 Task: Update the listing type of the saved search to "Redfin listings only".
Action: Mouse moved to (1080, 166)
Screenshot: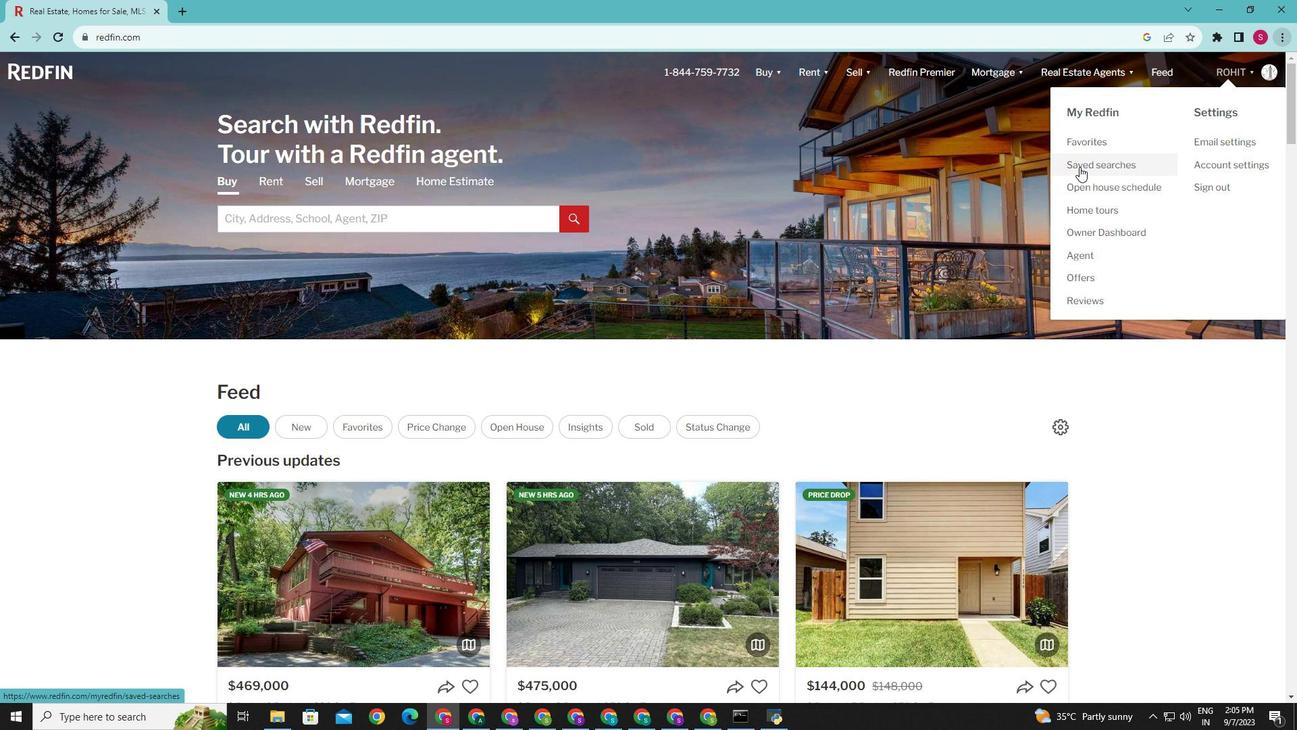 
Action: Mouse pressed left at (1080, 166)
Screenshot: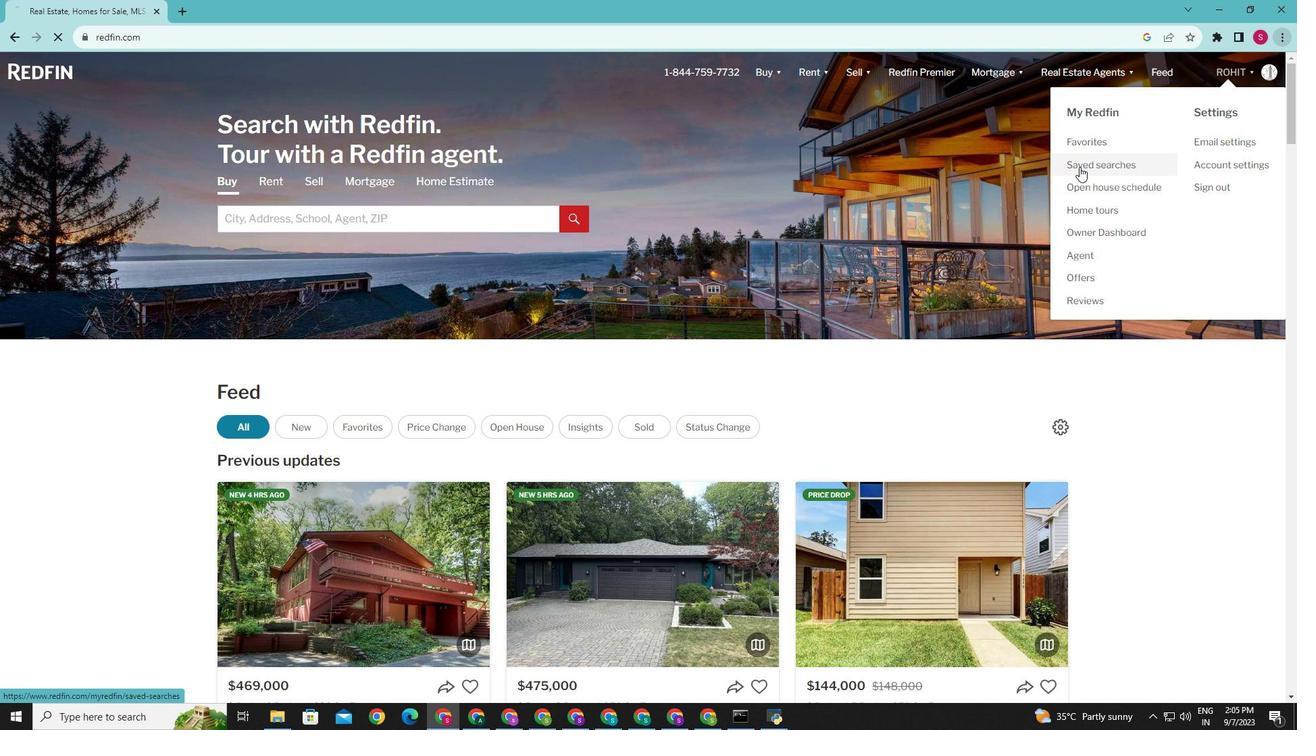 
Action: Mouse moved to (427, 327)
Screenshot: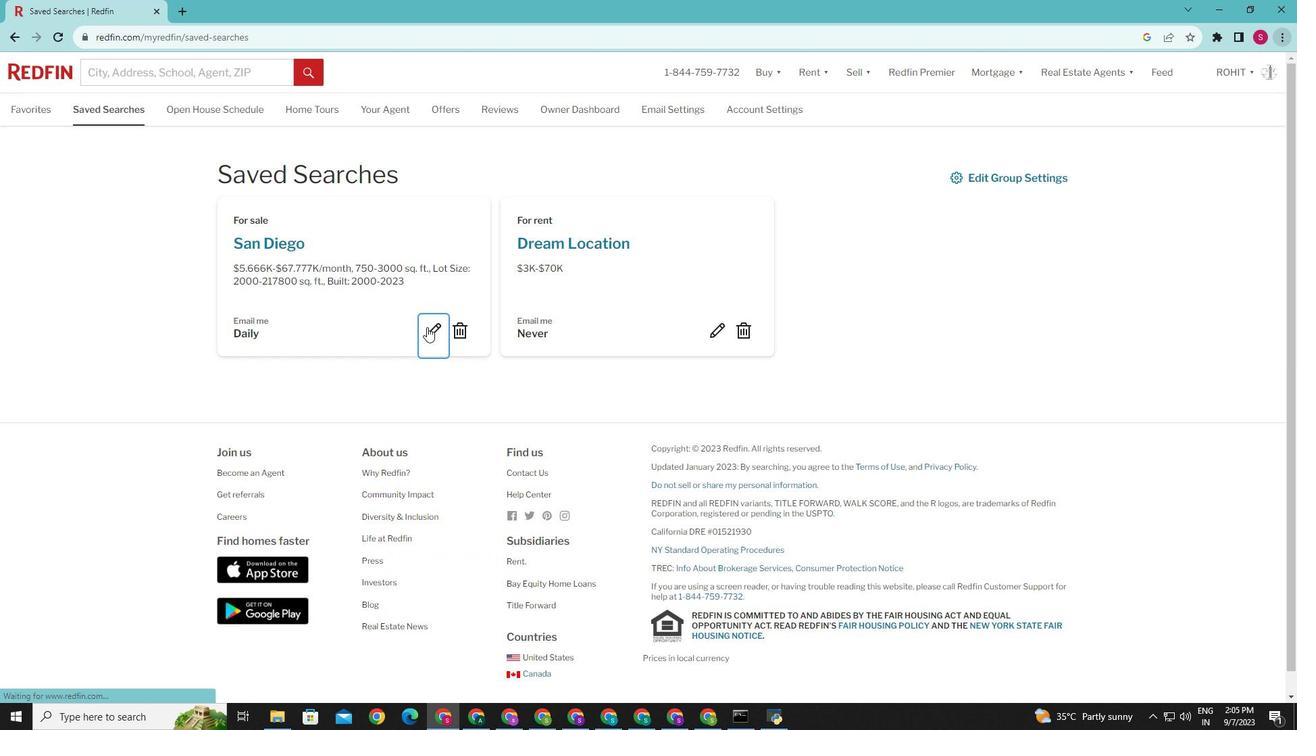 
Action: Mouse pressed left at (427, 327)
Screenshot: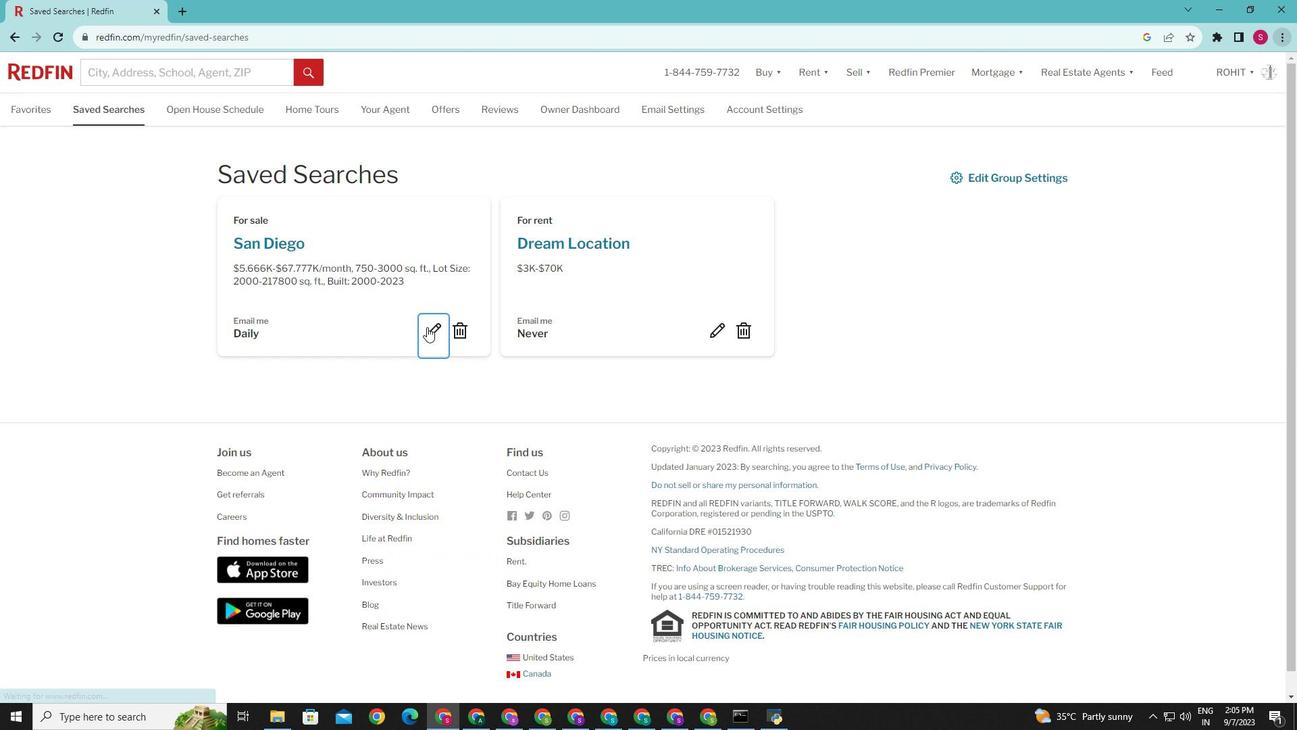 
Action: Mouse pressed left at (427, 327)
Screenshot: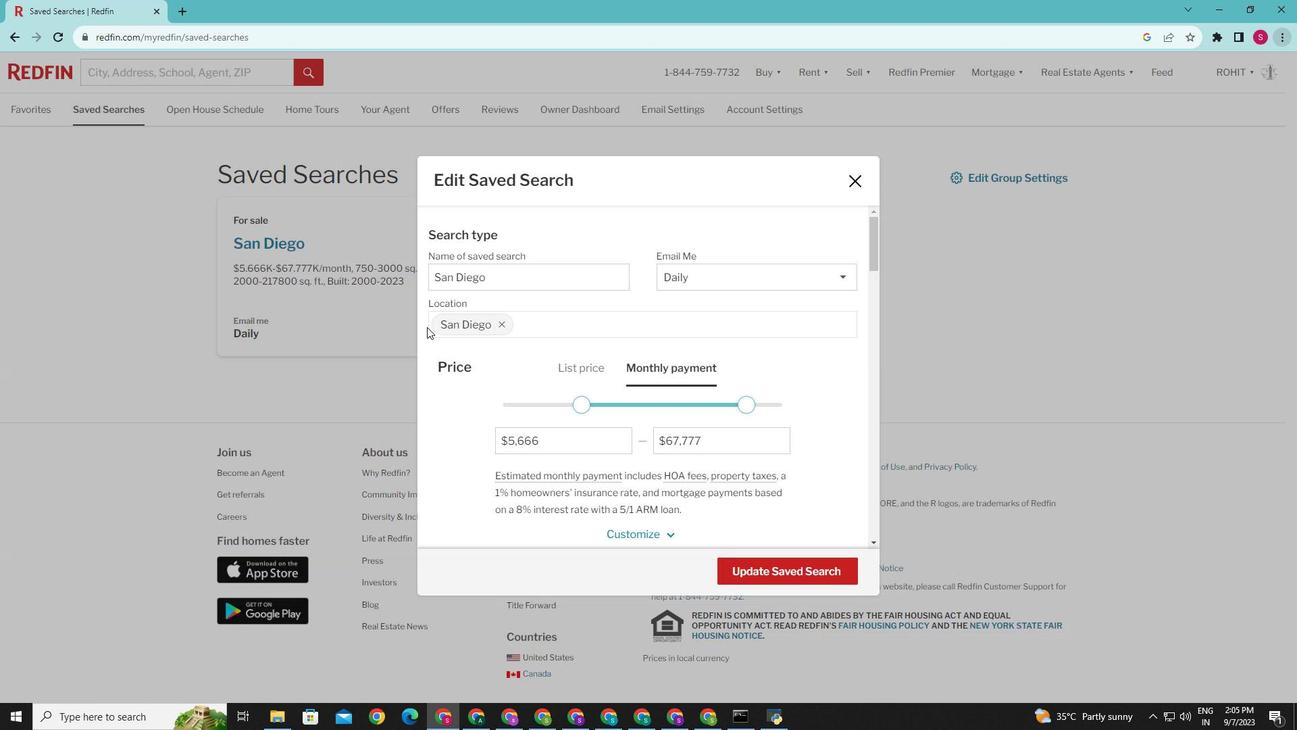 
Action: Mouse moved to (477, 347)
Screenshot: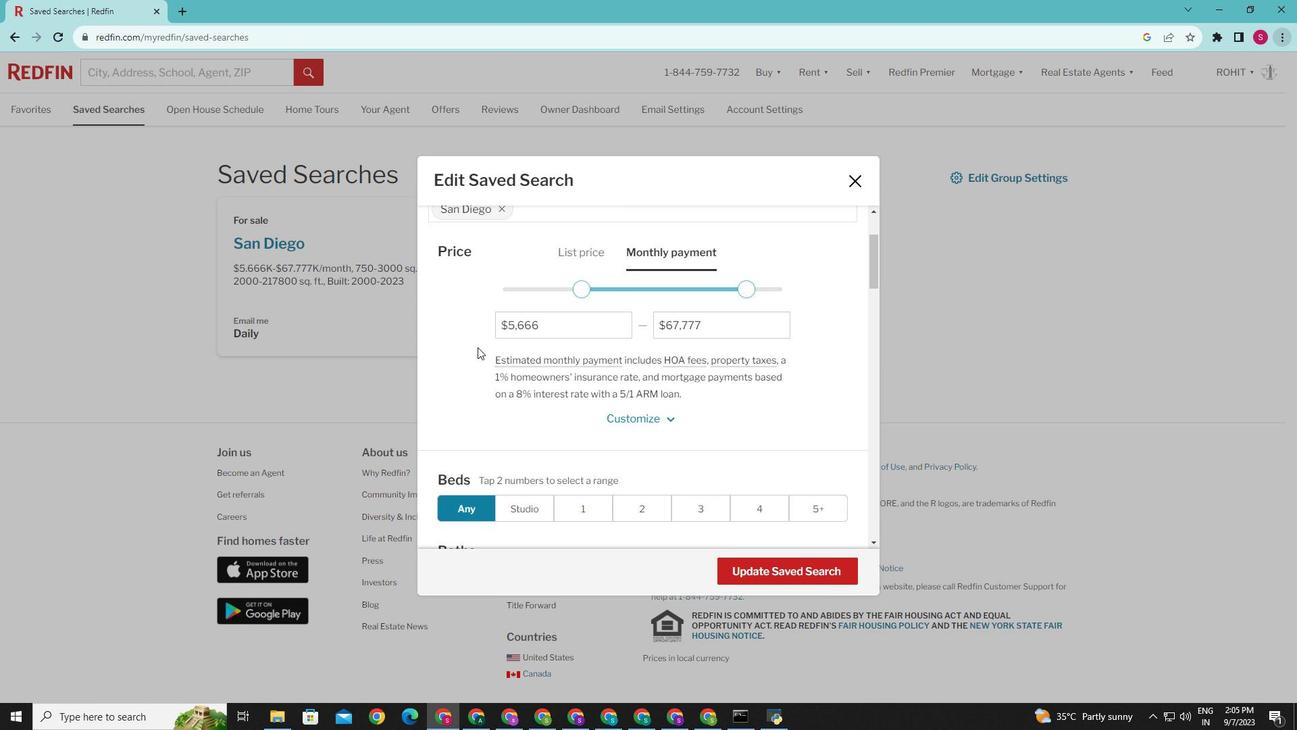 
Action: Mouse scrolled (477, 346) with delta (0, 0)
Screenshot: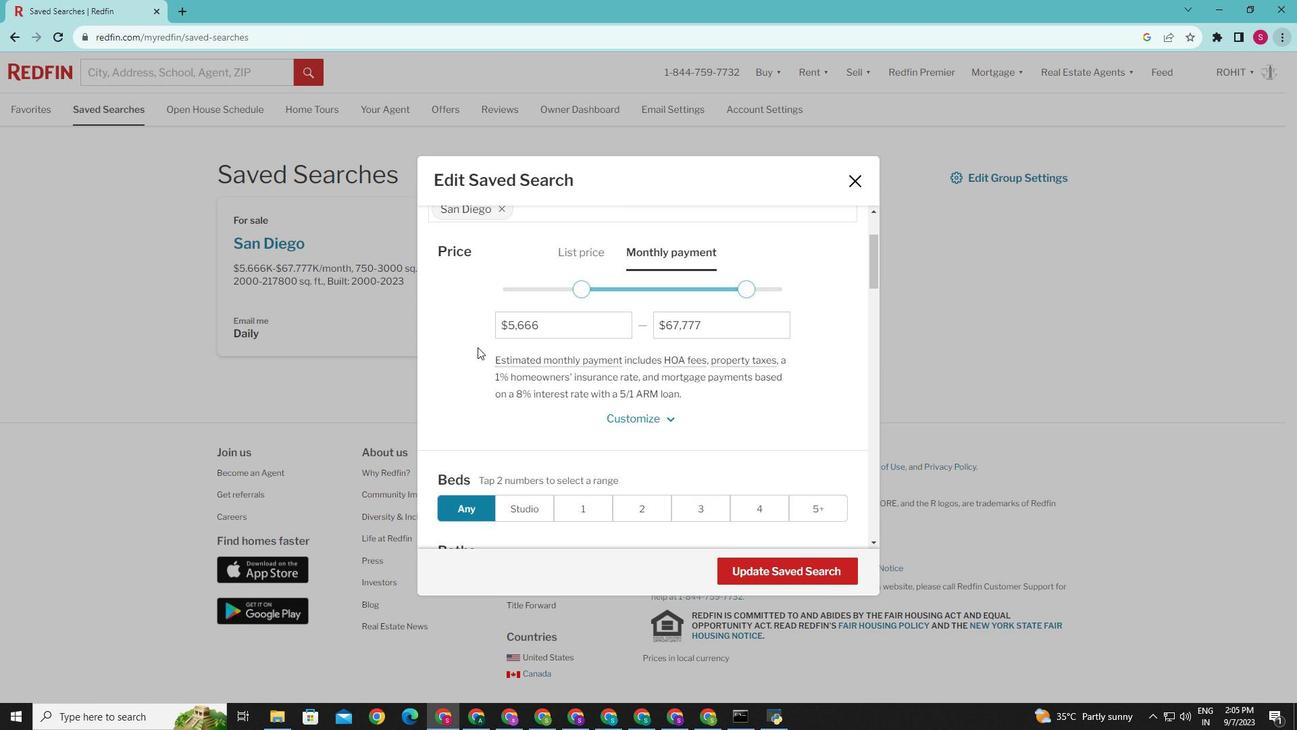 
Action: Mouse scrolled (477, 346) with delta (0, 0)
Screenshot: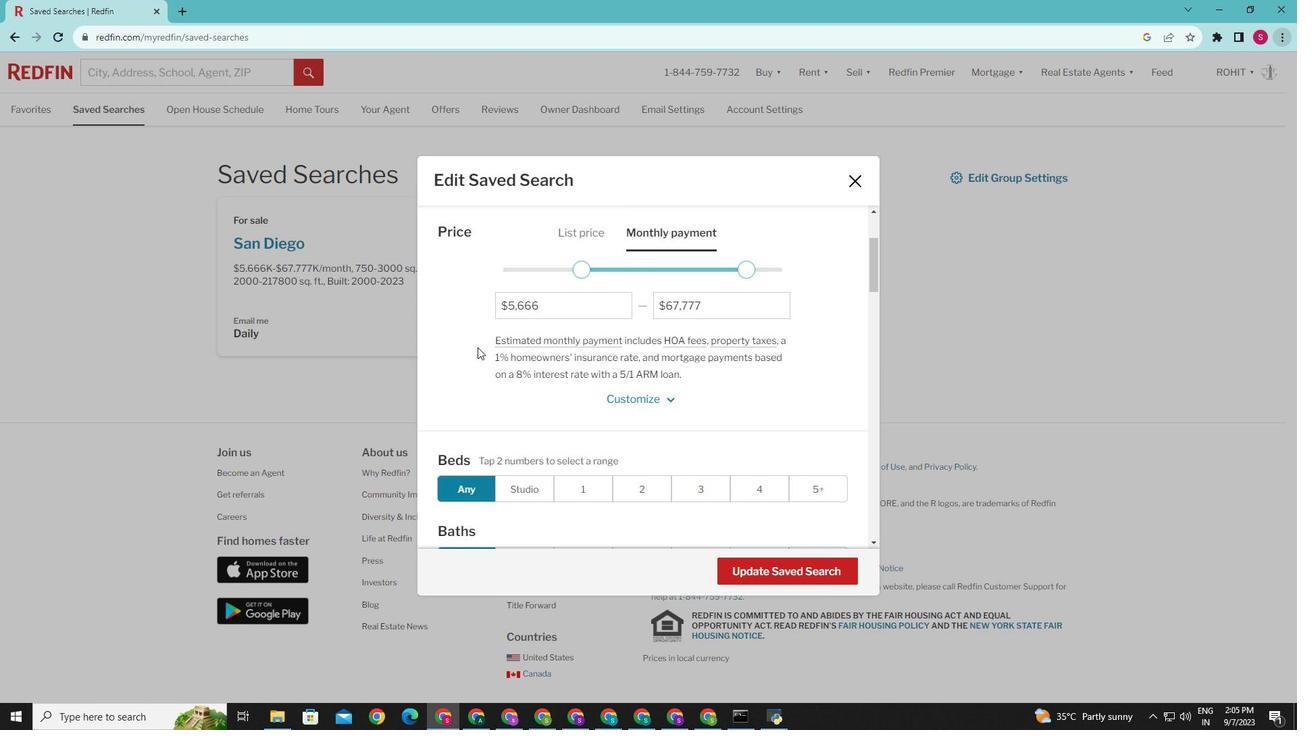 
Action: Mouse scrolled (477, 346) with delta (0, 0)
Screenshot: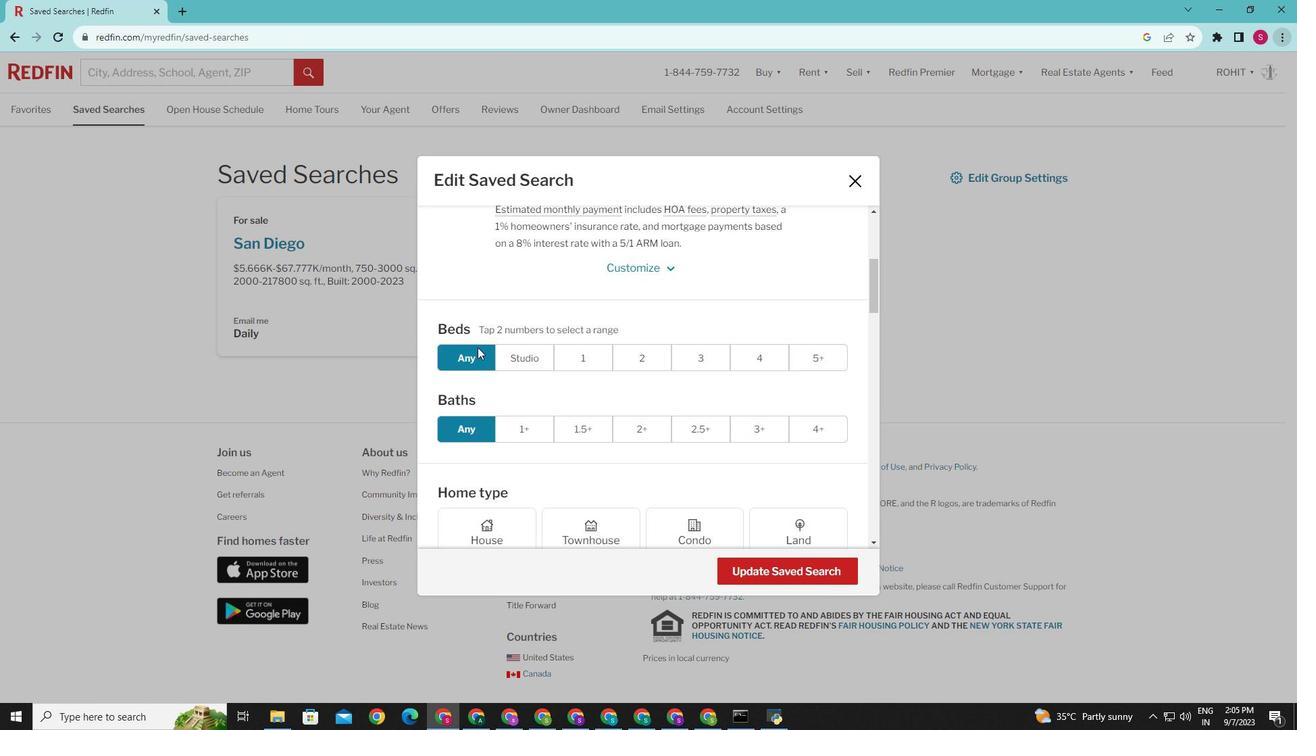 
Action: Mouse scrolled (477, 346) with delta (0, 0)
Screenshot: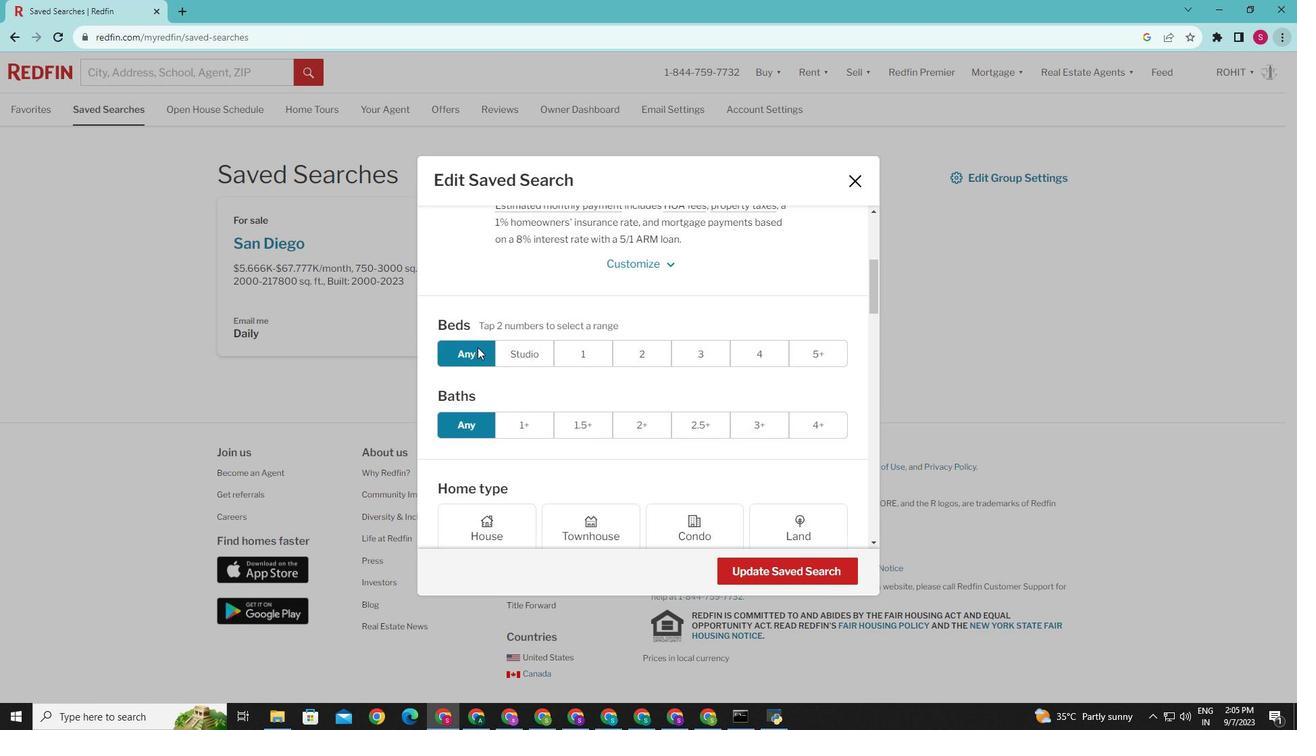 
Action: Mouse scrolled (477, 346) with delta (0, 0)
Screenshot: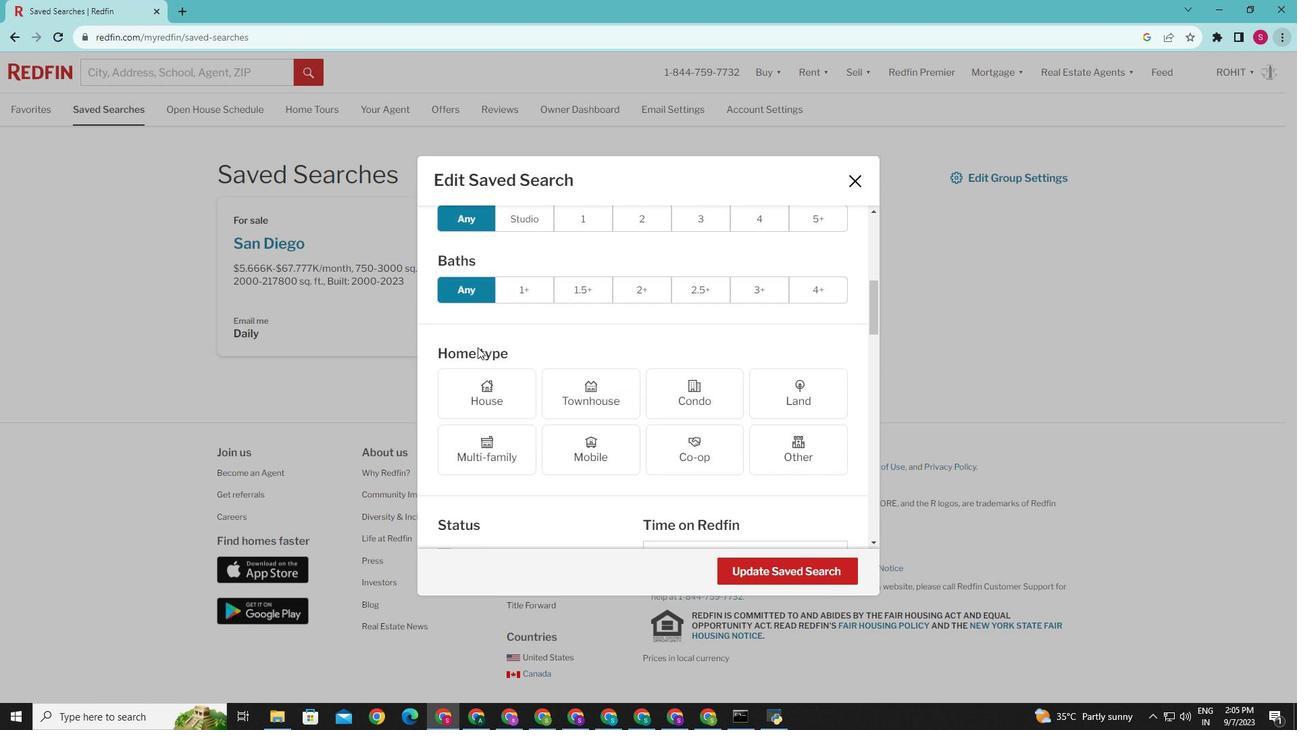 
Action: Mouse scrolled (477, 346) with delta (0, 0)
Screenshot: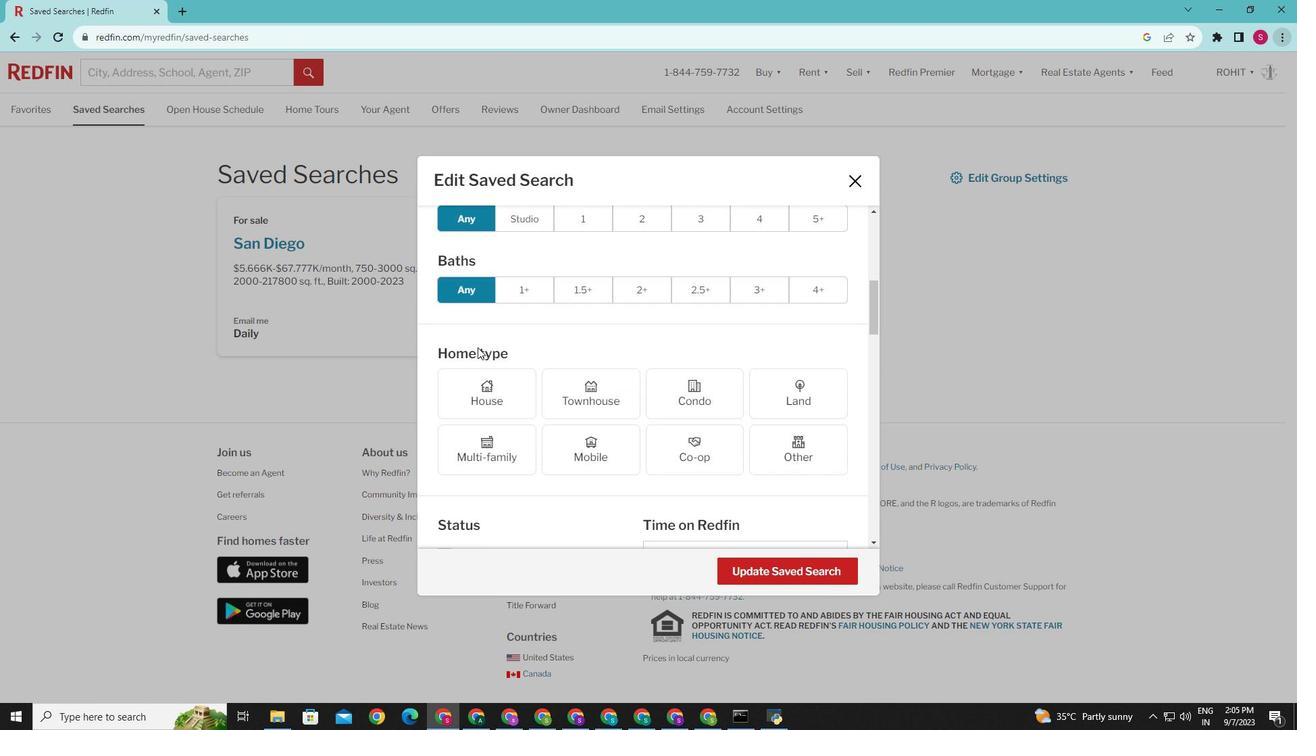 
Action: Mouse scrolled (477, 346) with delta (0, 0)
Screenshot: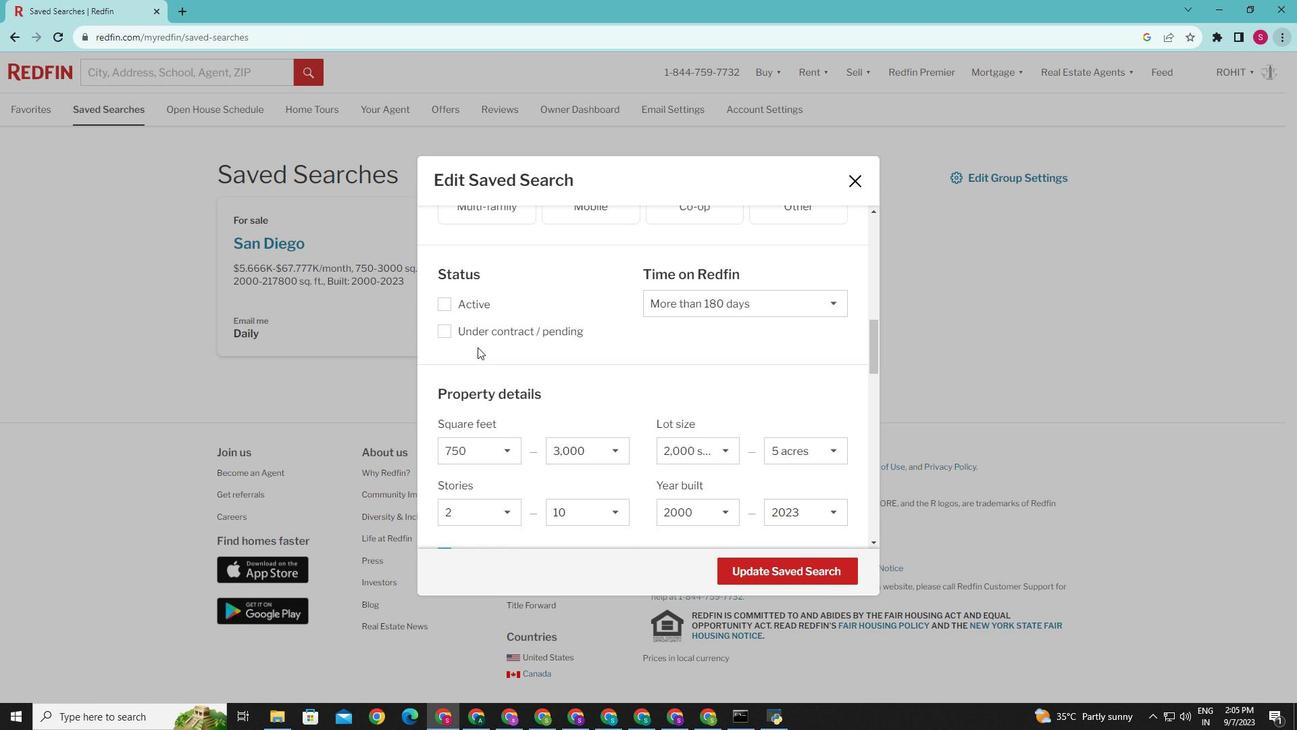 
Action: Mouse scrolled (477, 346) with delta (0, 0)
Screenshot: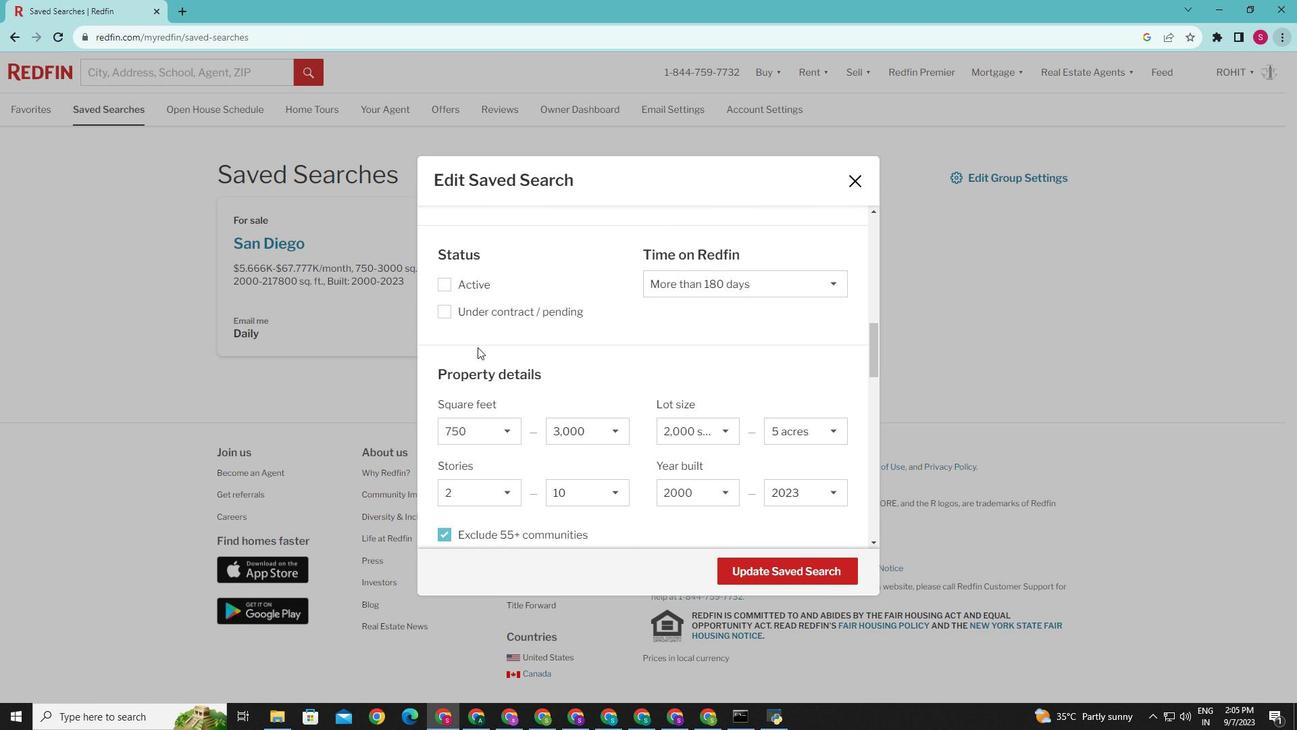 
Action: Mouse scrolled (477, 346) with delta (0, 0)
Screenshot: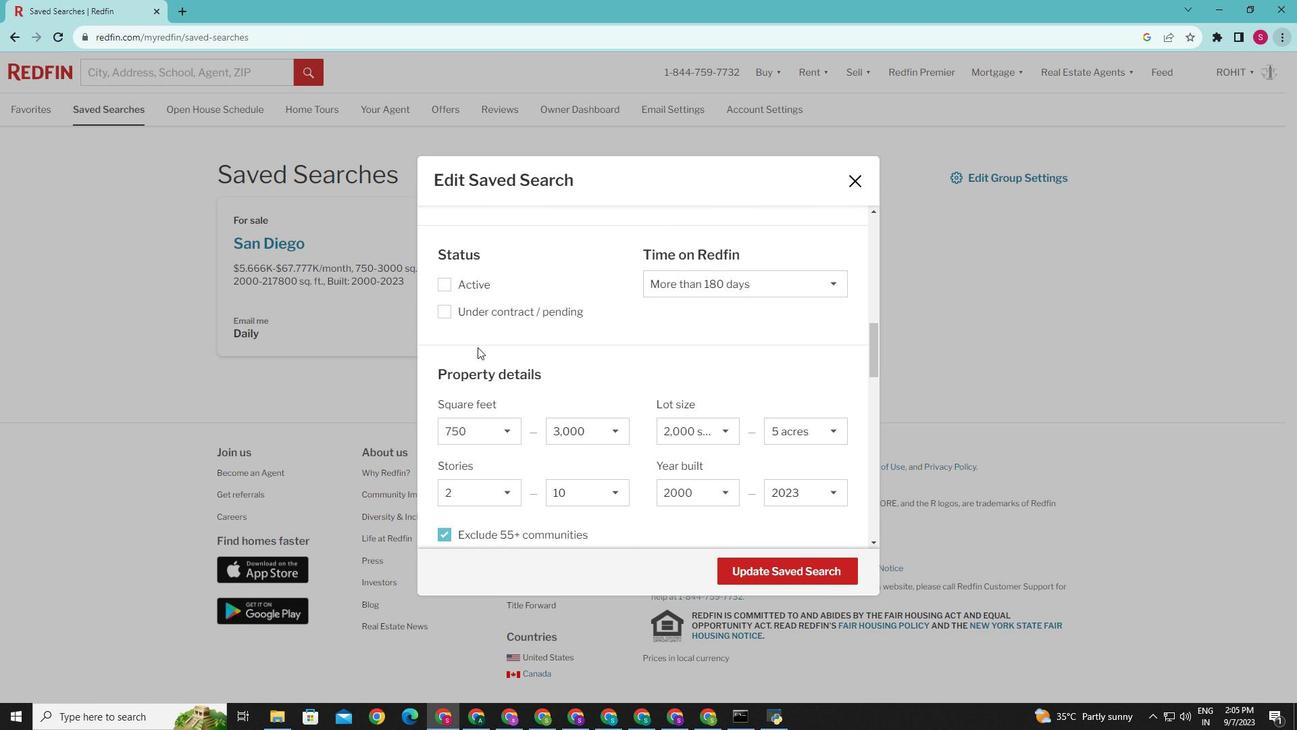 
Action: Mouse scrolled (477, 346) with delta (0, 0)
Screenshot: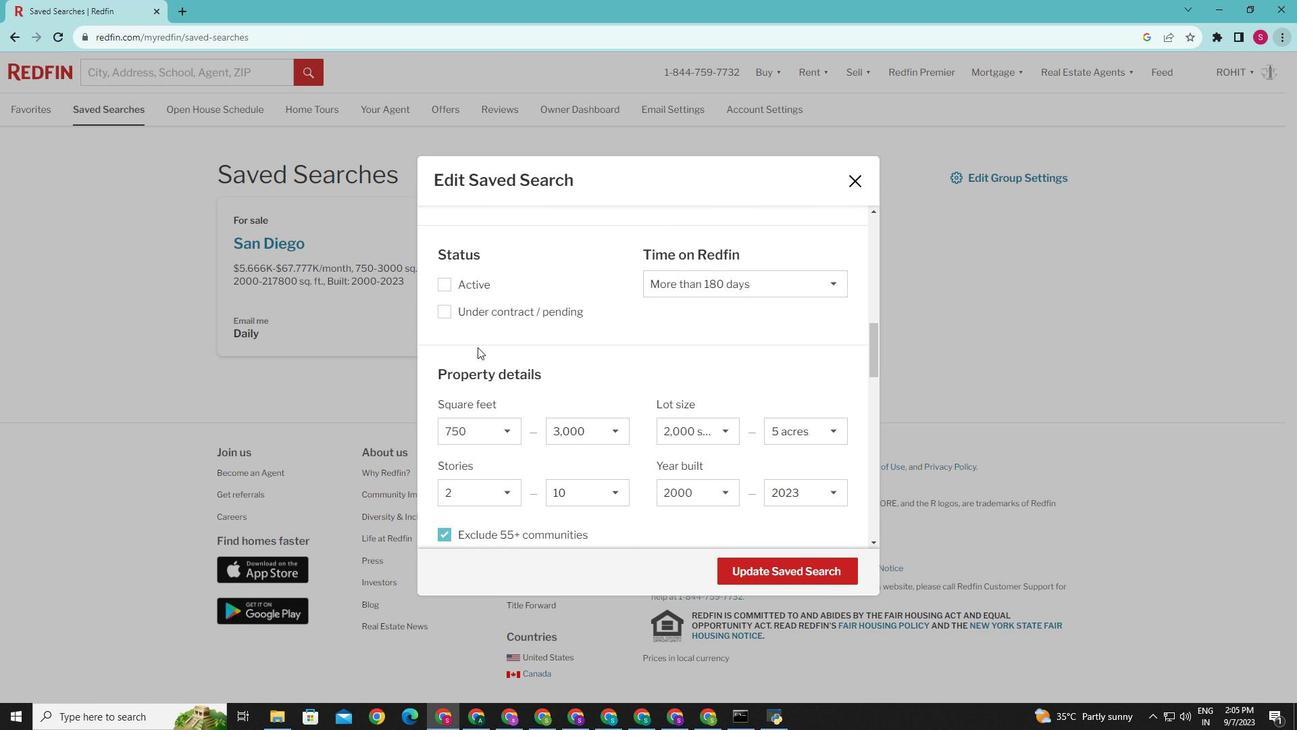 
Action: Mouse scrolled (477, 346) with delta (0, 0)
Screenshot: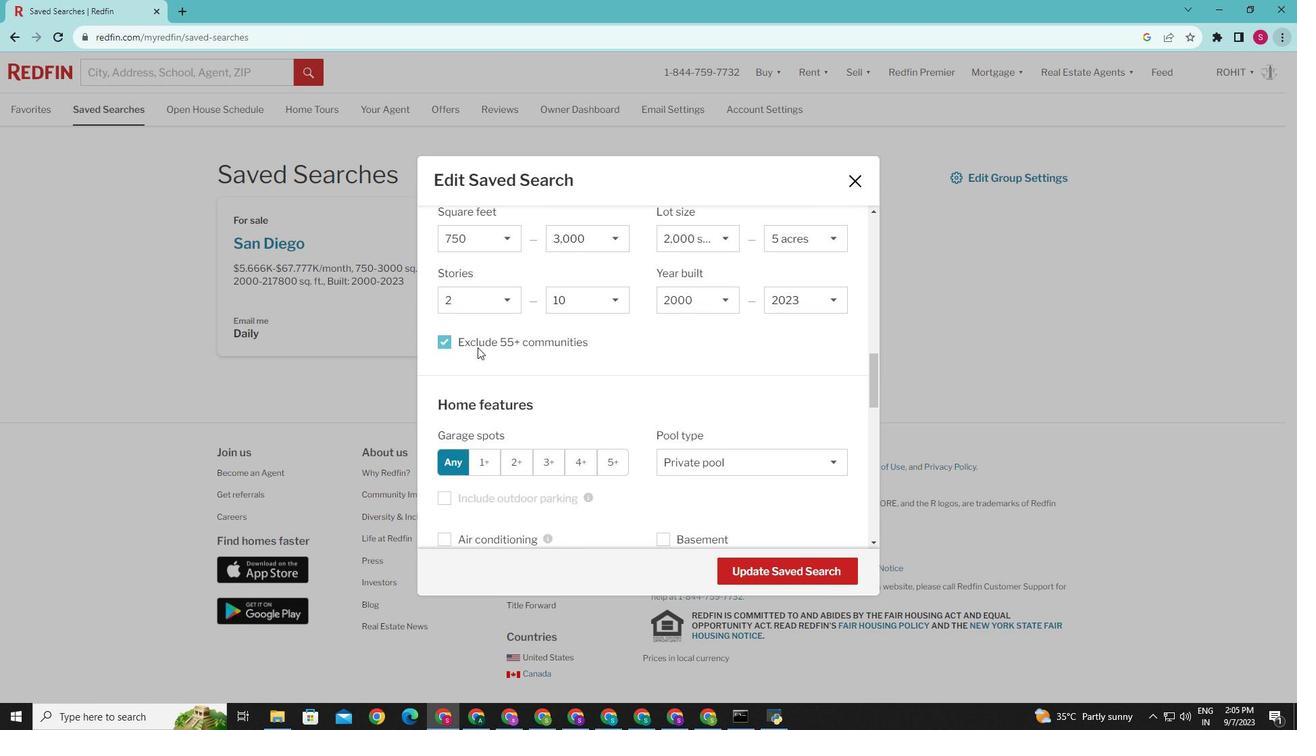 
Action: Mouse scrolled (477, 346) with delta (0, 0)
Screenshot: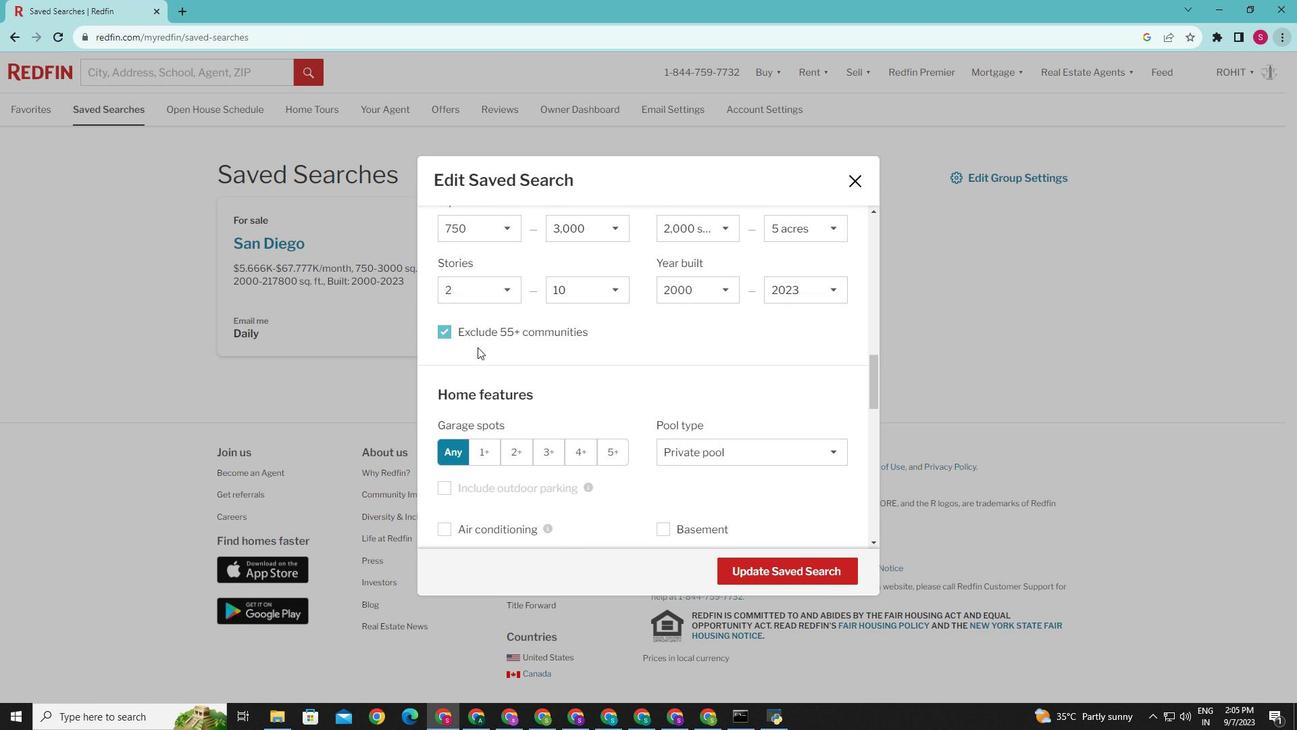 
Action: Mouse scrolled (477, 346) with delta (0, 0)
Screenshot: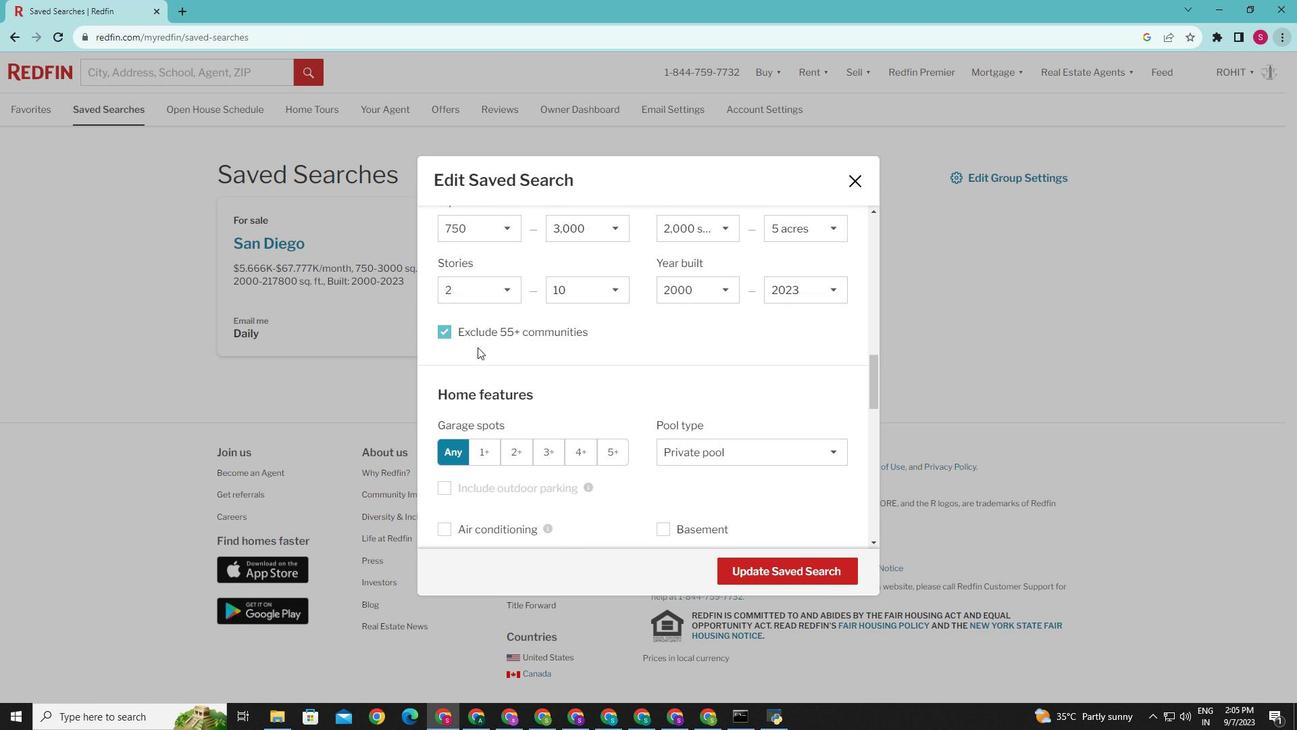 
Action: Mouse scrolled (477, 346) with delta (0, 0)
Screenshot: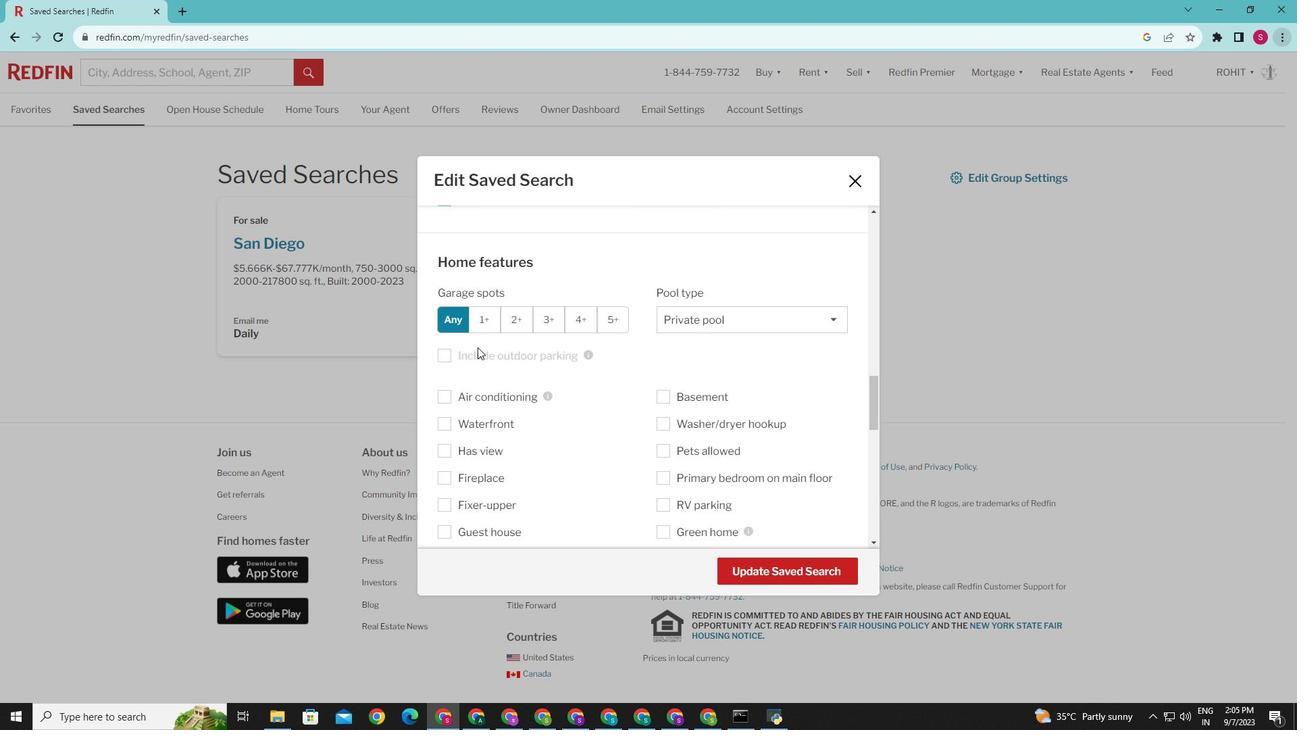 
Action: Mouse scrolled (477, 346) with delta (0, 0)
Screenshot: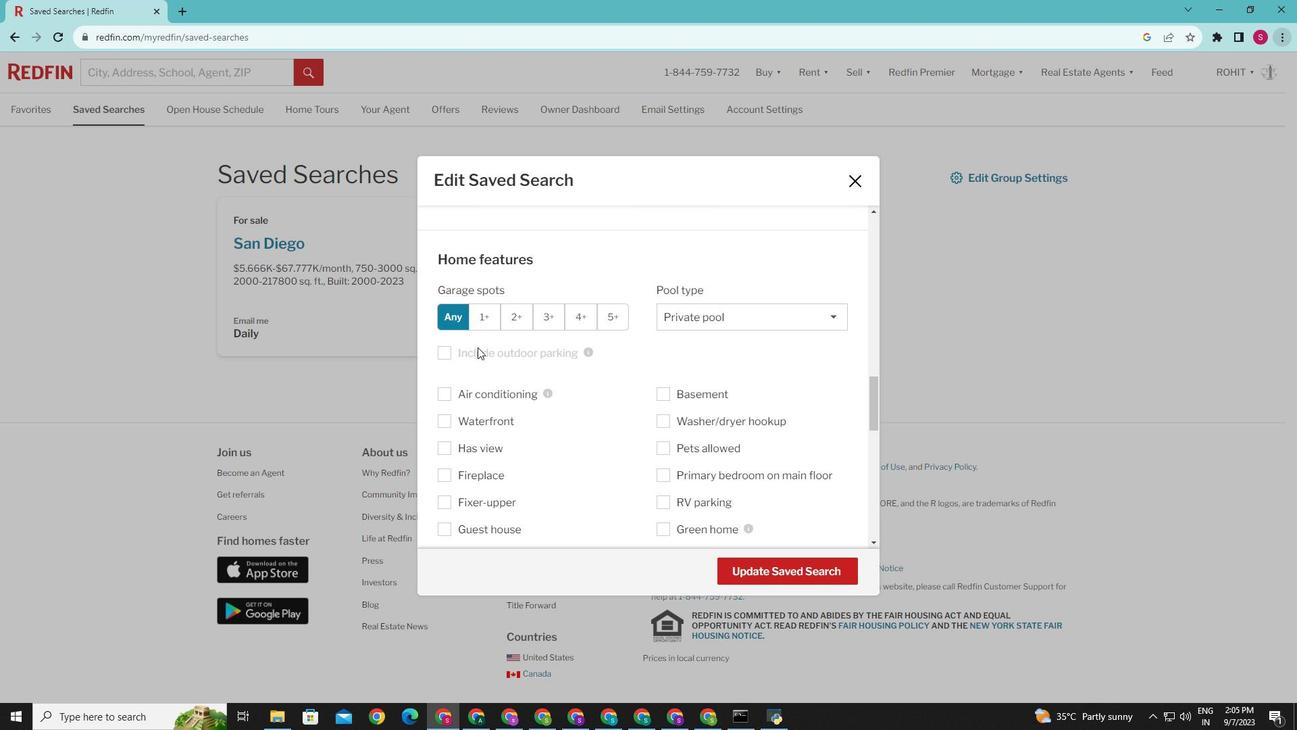 
Action: Mouse scrolled (477, 346) with delta (0, 0)
Screenshot: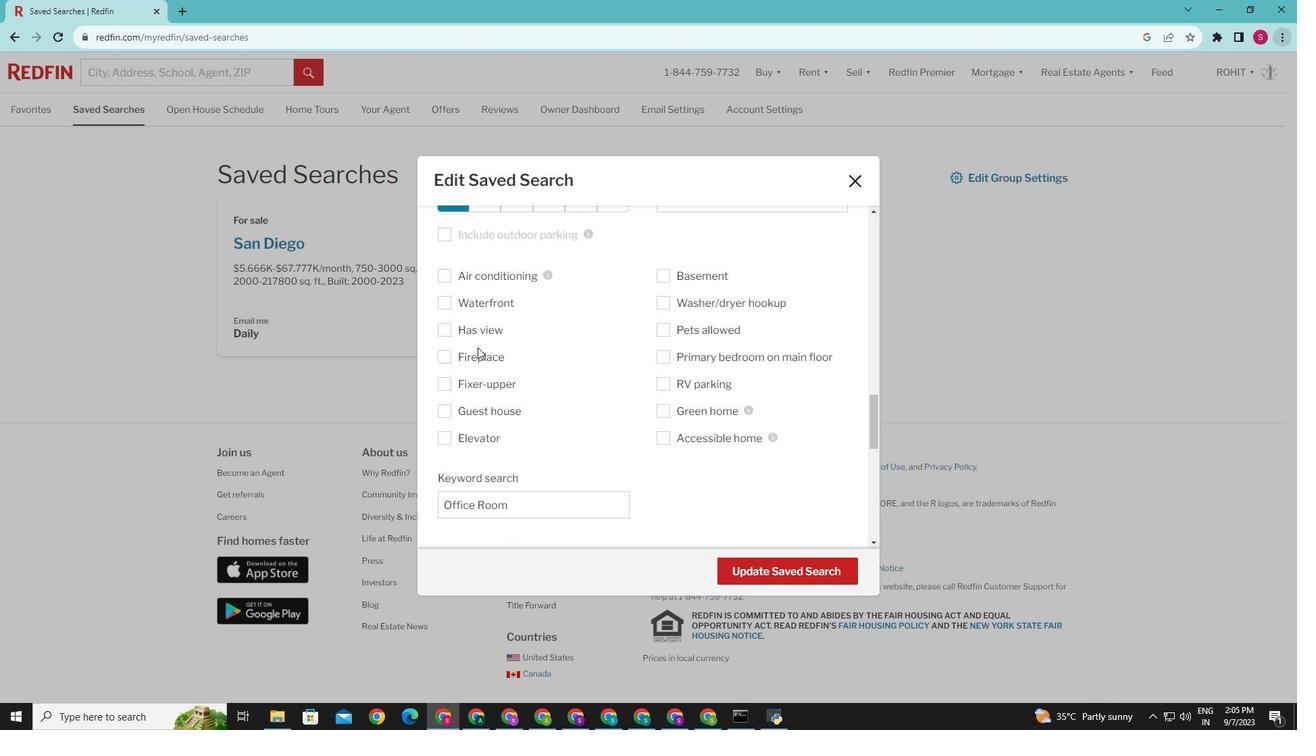 
Action: Mouse scrolled (477, 346) with delta (0, 0)
Screenshot: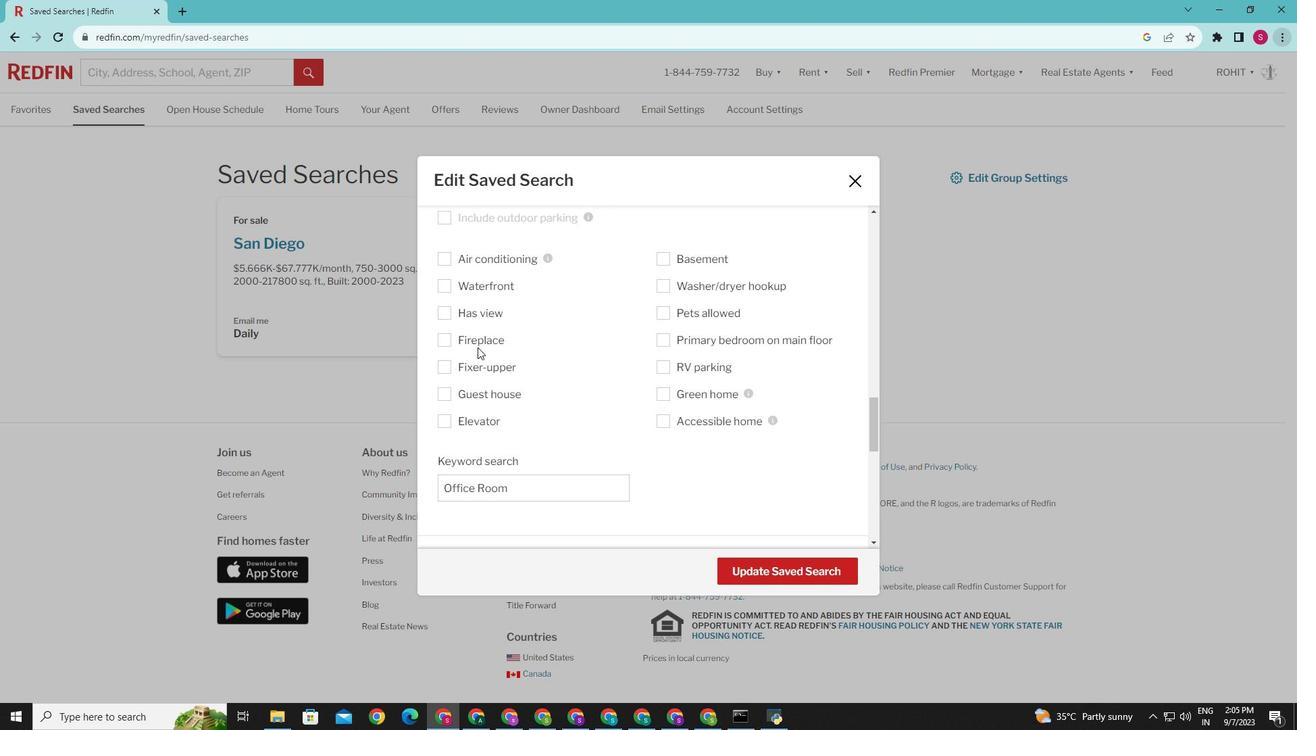 
Action: Mouse scrolled (477, 346) with delta (0, 0)
Screenshot: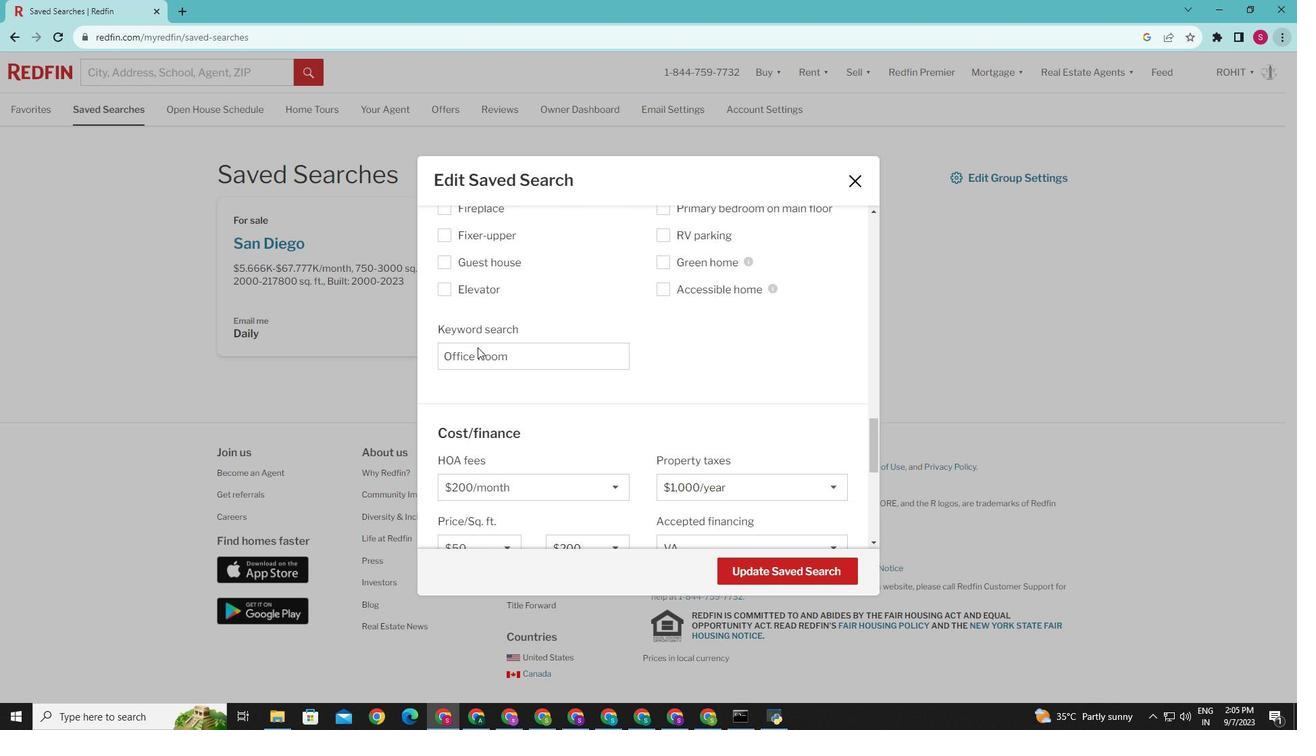 
Action: Mouse scrolled (477, 346) with delta (0, 0)
Screenshot: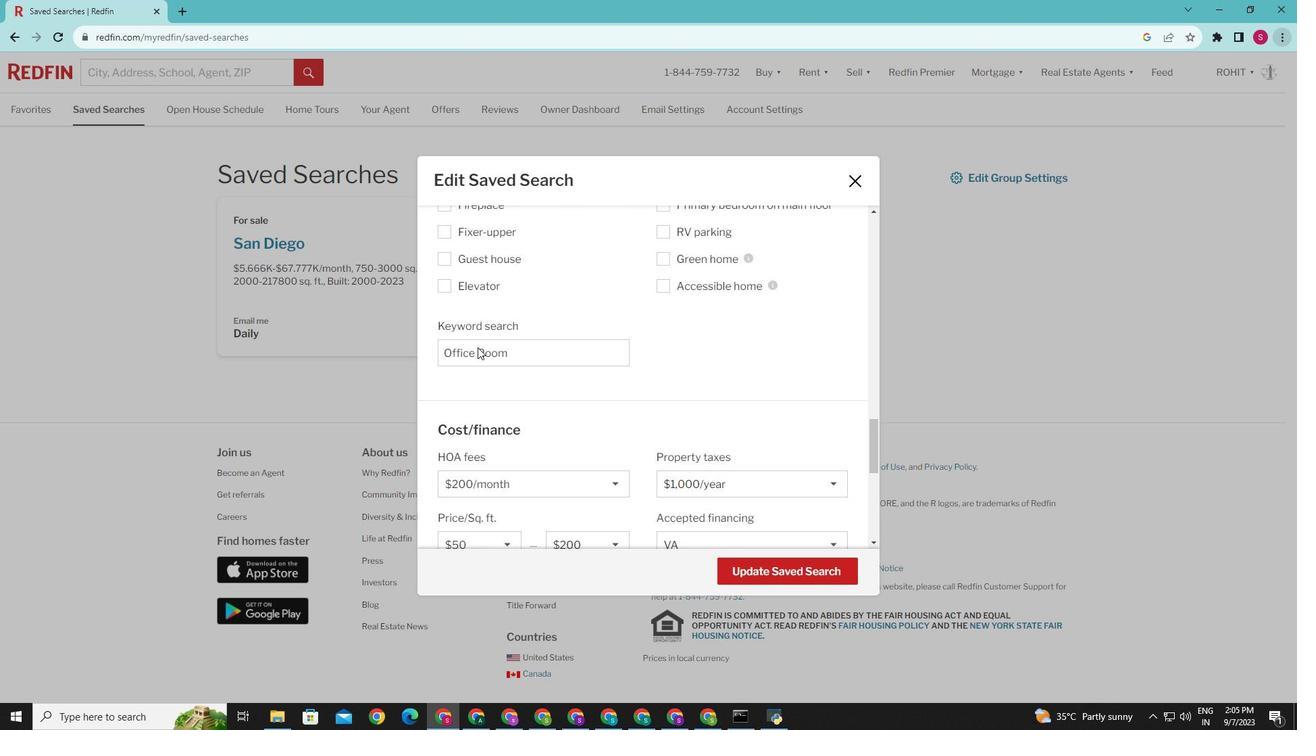 
Action: Mouse scrolled (477, 346) with delta (0, 0)
Screenshot: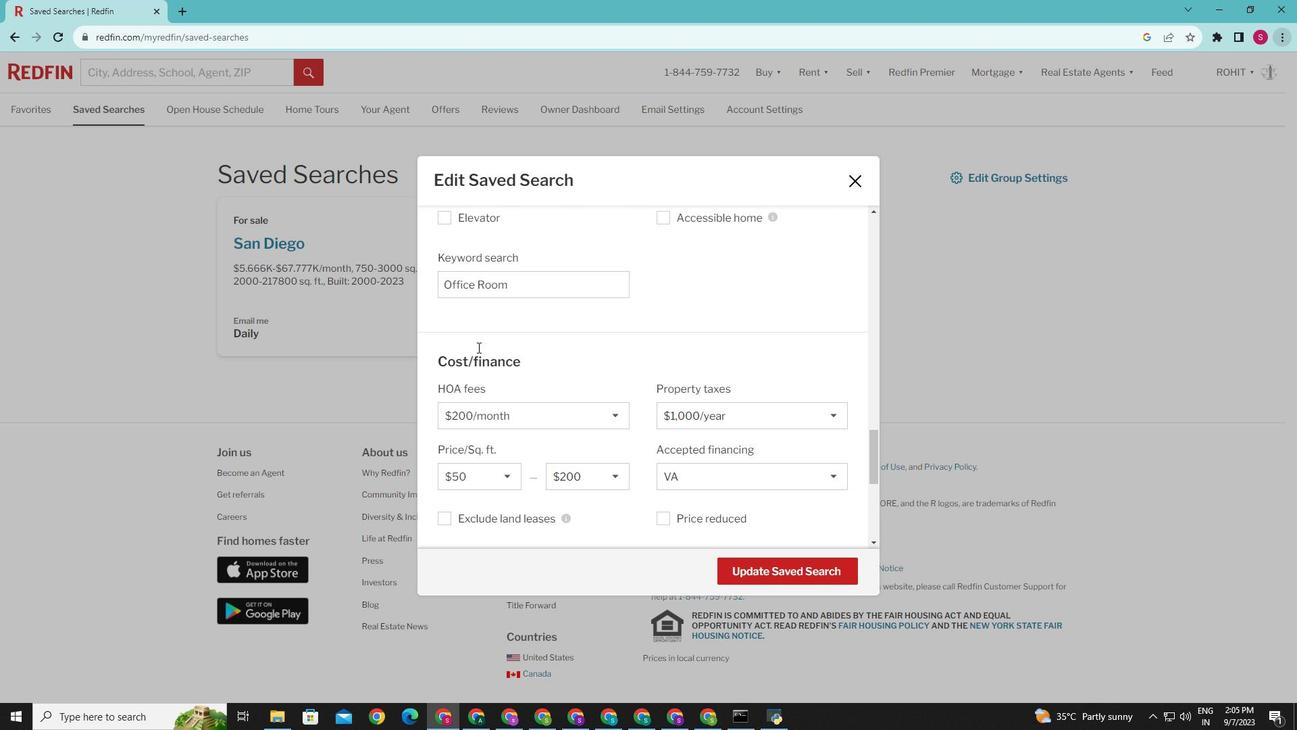 
Action: Mouse scrolled (477, 346) with delta (0, 0)
Screenshot: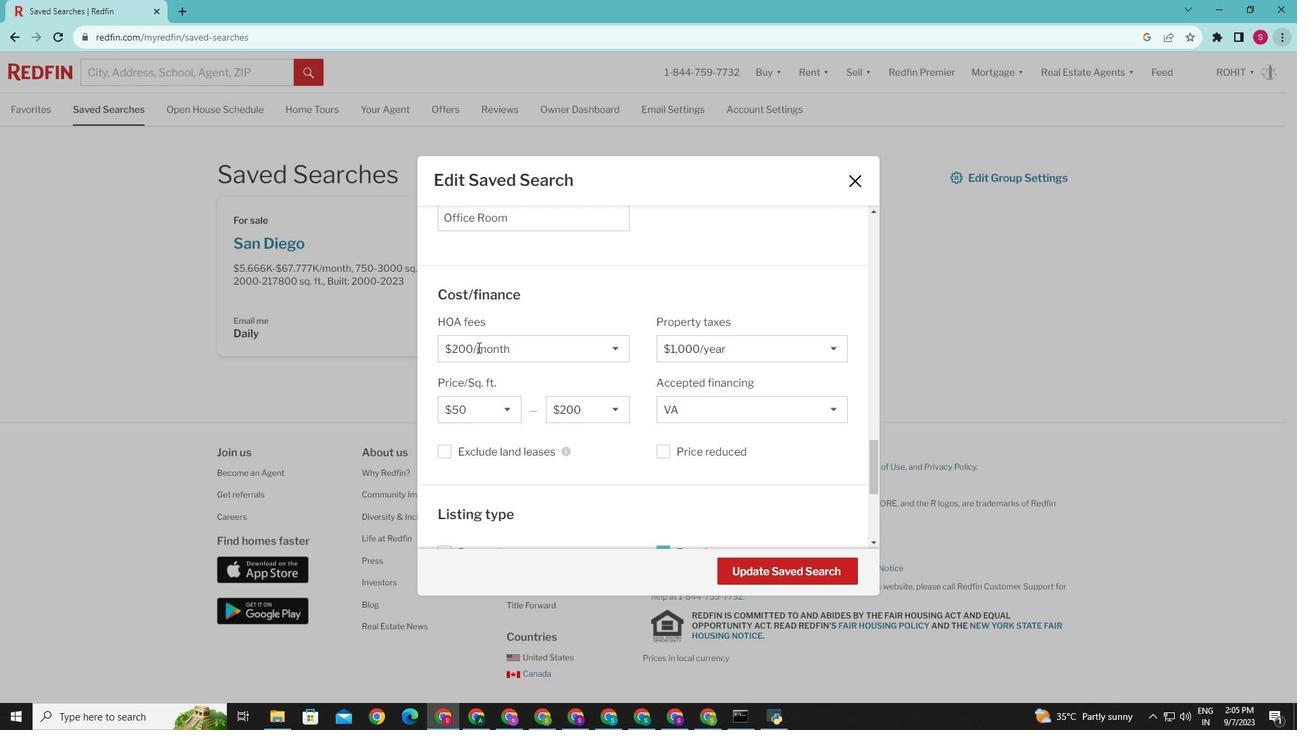 
Action: Mouse scrolled (477, 346) with delta (0, 0)
Screenshot: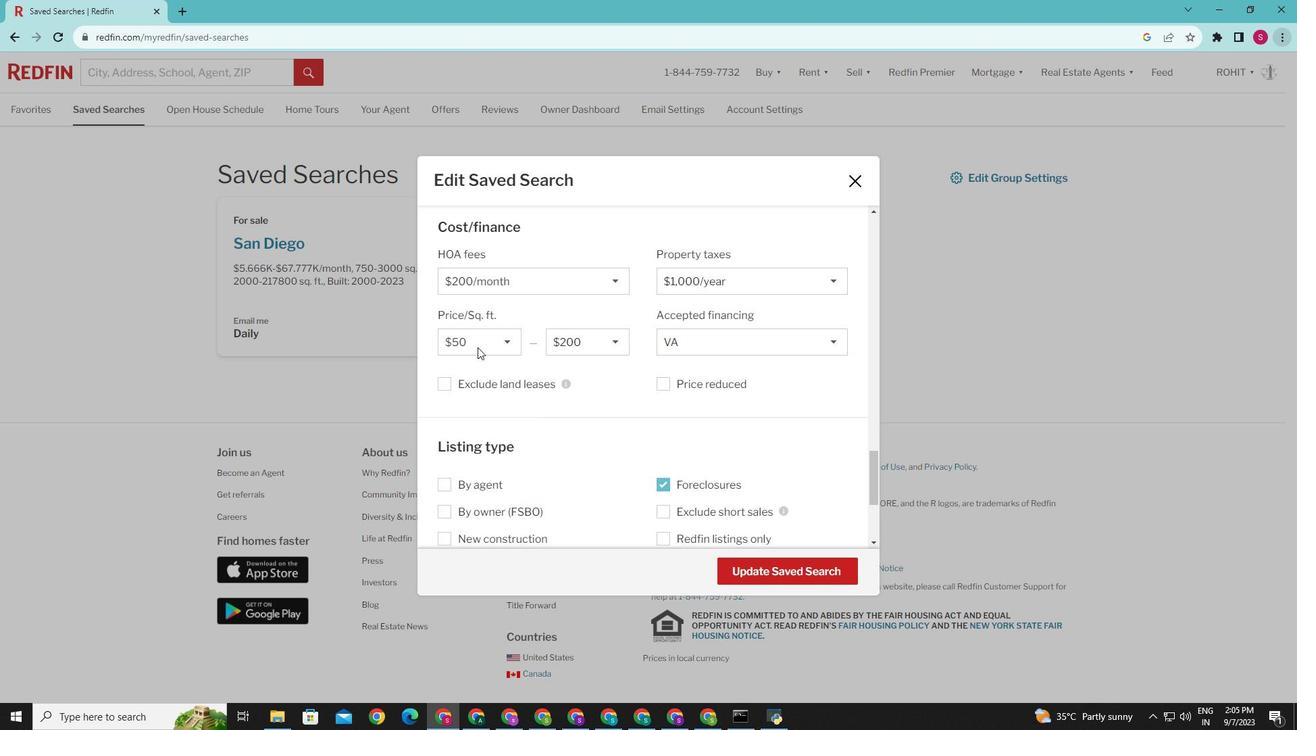 
Action: Mouse scrolled (477, 346) with delta (0, 0)
Screenshot: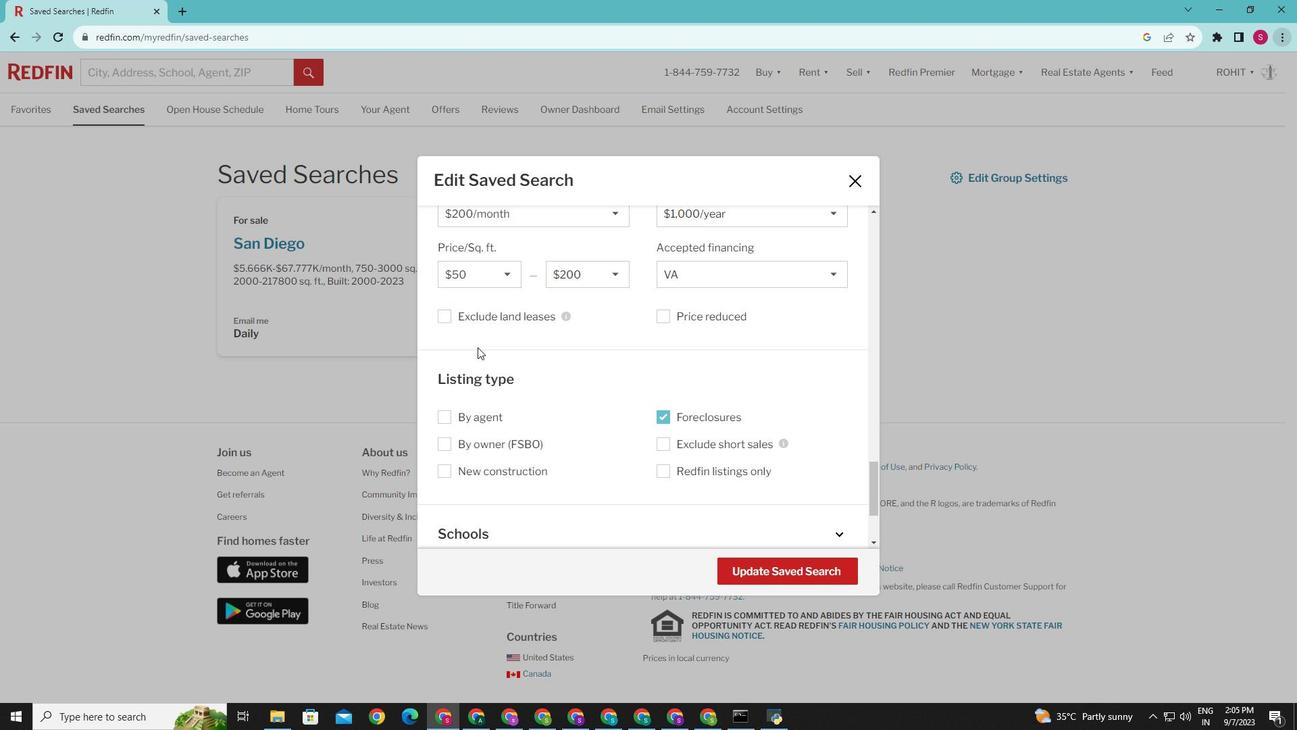 
Action: Mouse moved to (660, 473)
Screenshot: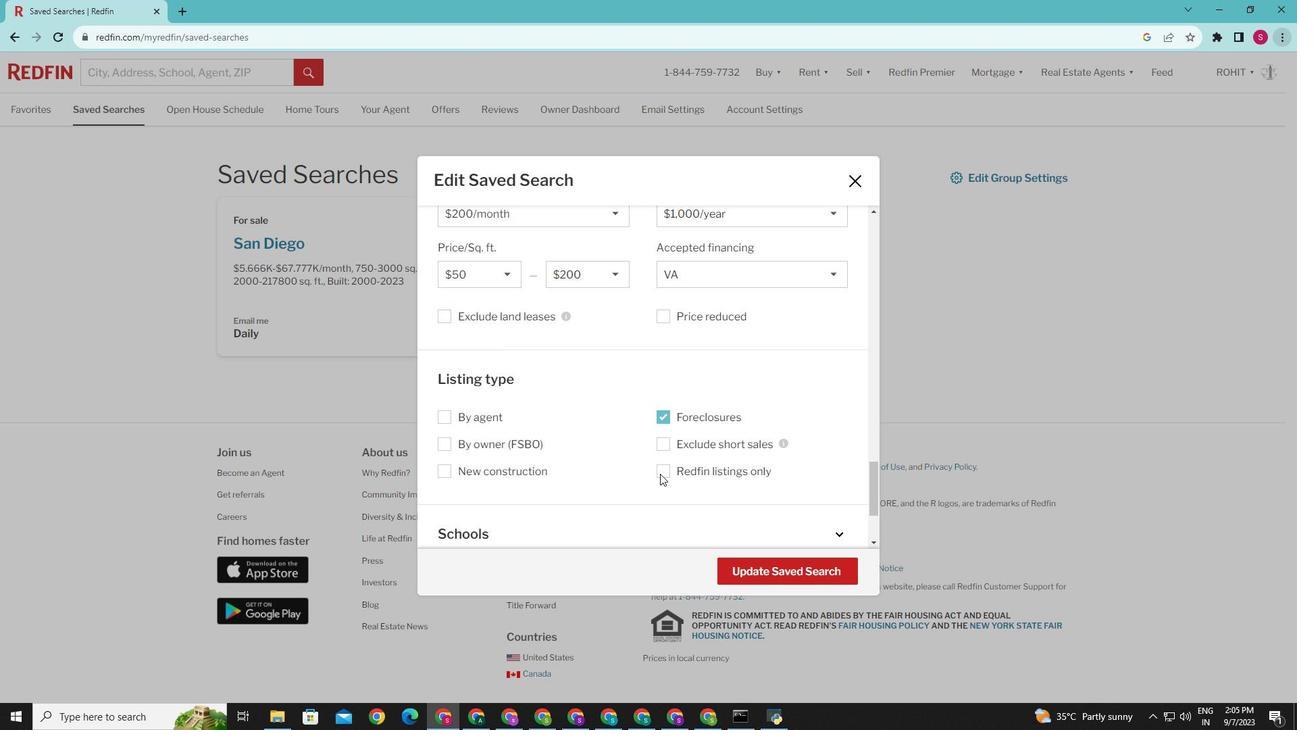
Action: Mouse pressed left at (660, 473)
Screenshot: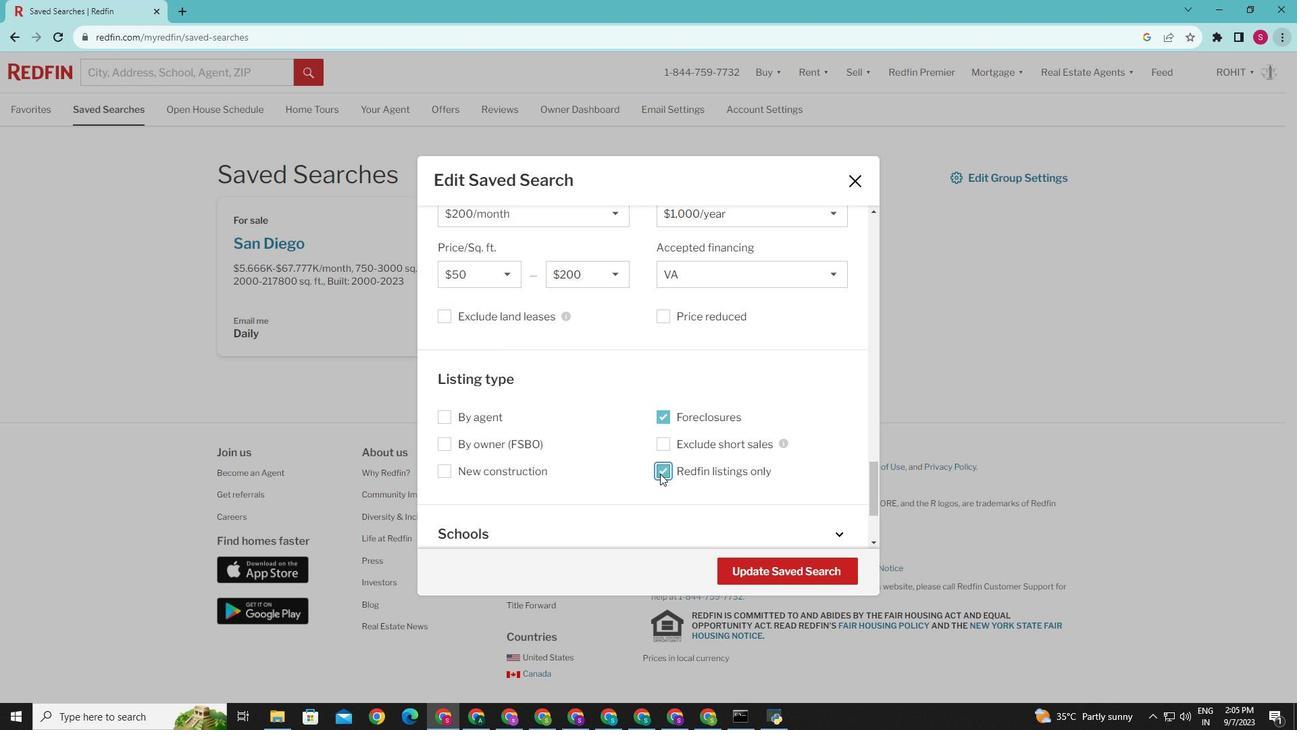 
Action: Mouse moved to (761, 572)
Screenshot: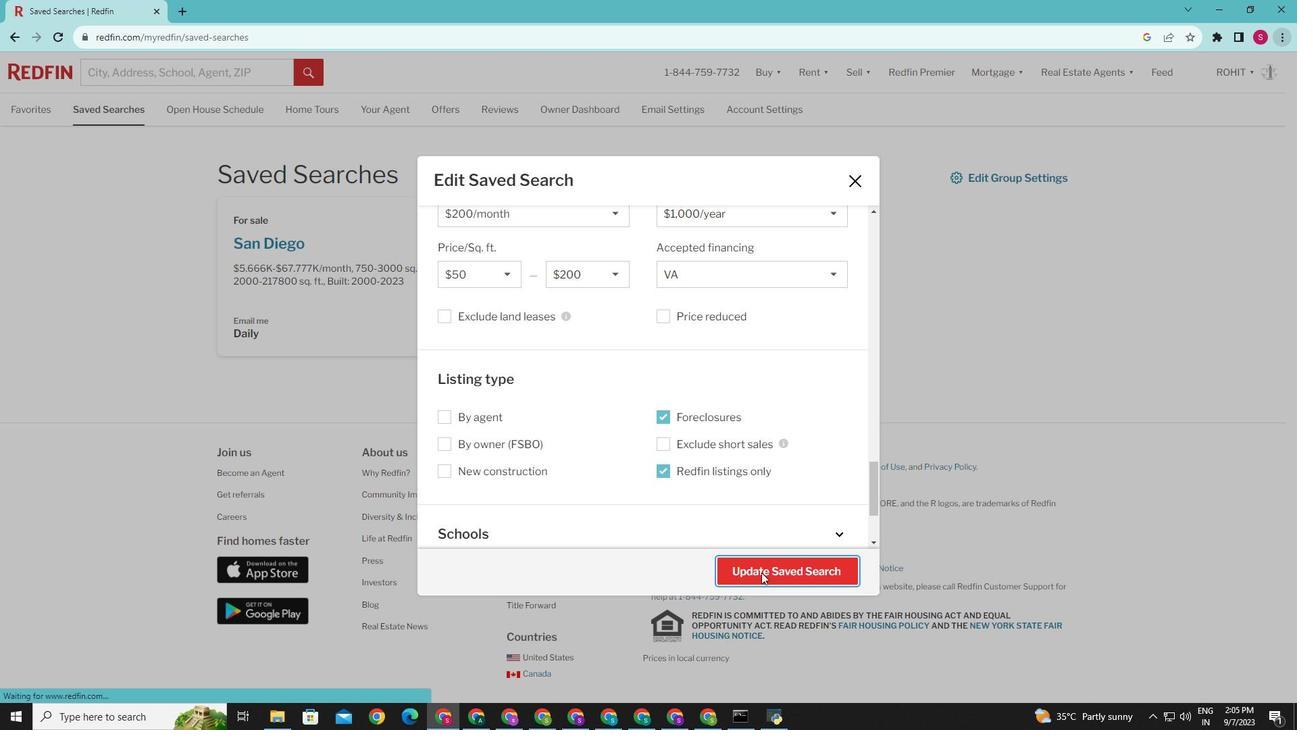 
Action: Mouse pressed left at (761, 572)
Screenshot: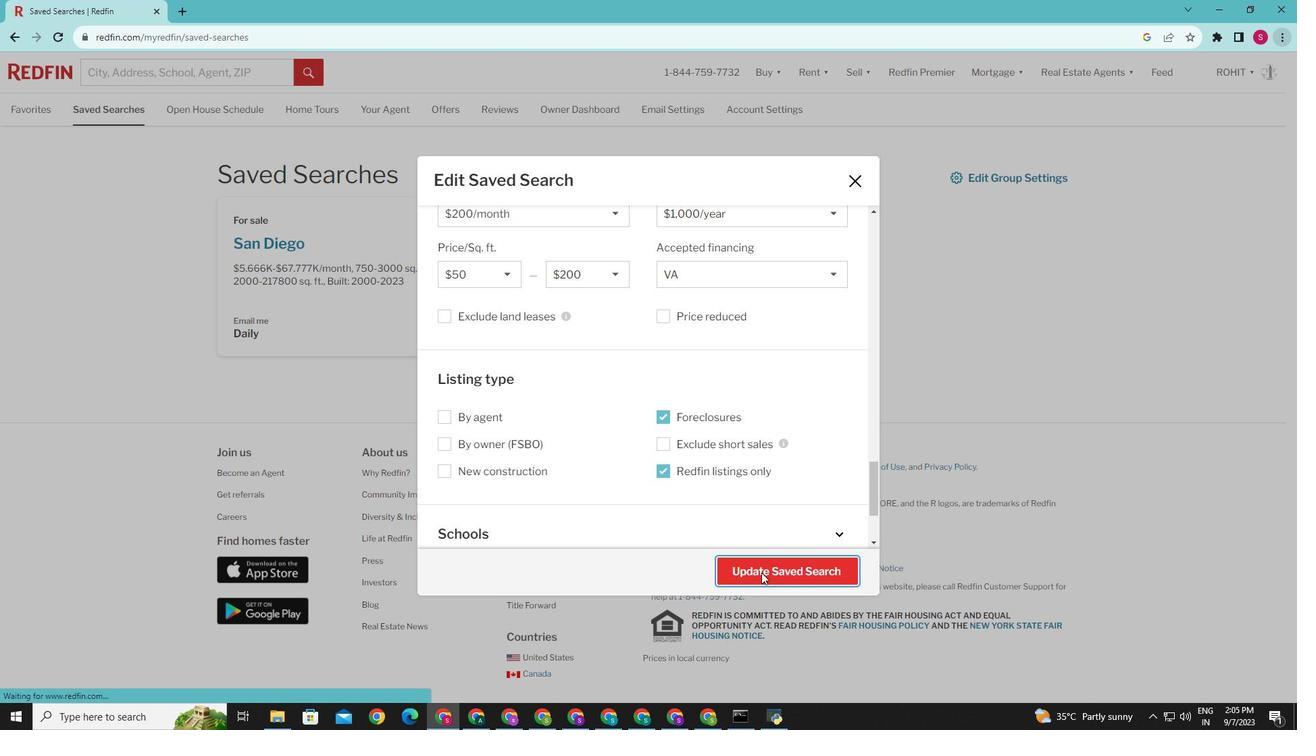 
Action: Mouse moved to (760, 570)
Screenshot: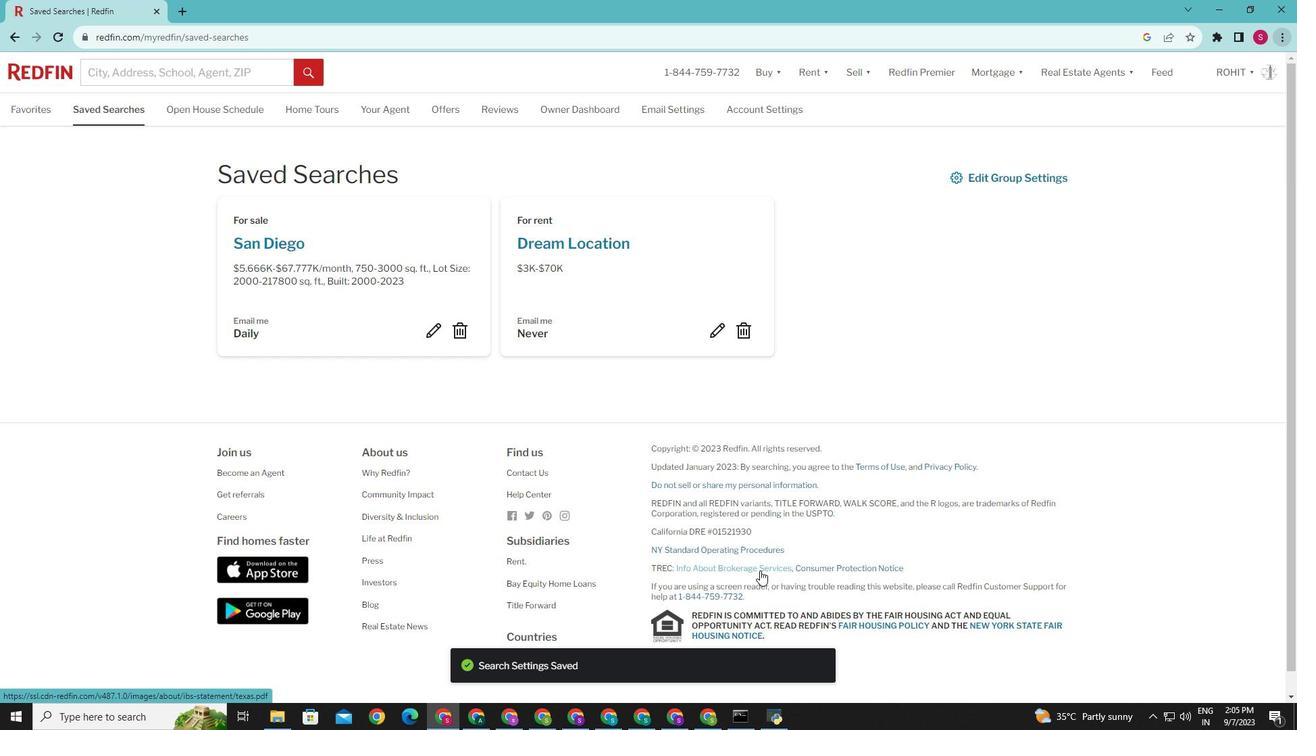 
